 Task: Look for products in the category "Kid's Vitamins & Supplements" from Smarty Pants only.
Action: Mouse moved to (325, 158)
Screenshot: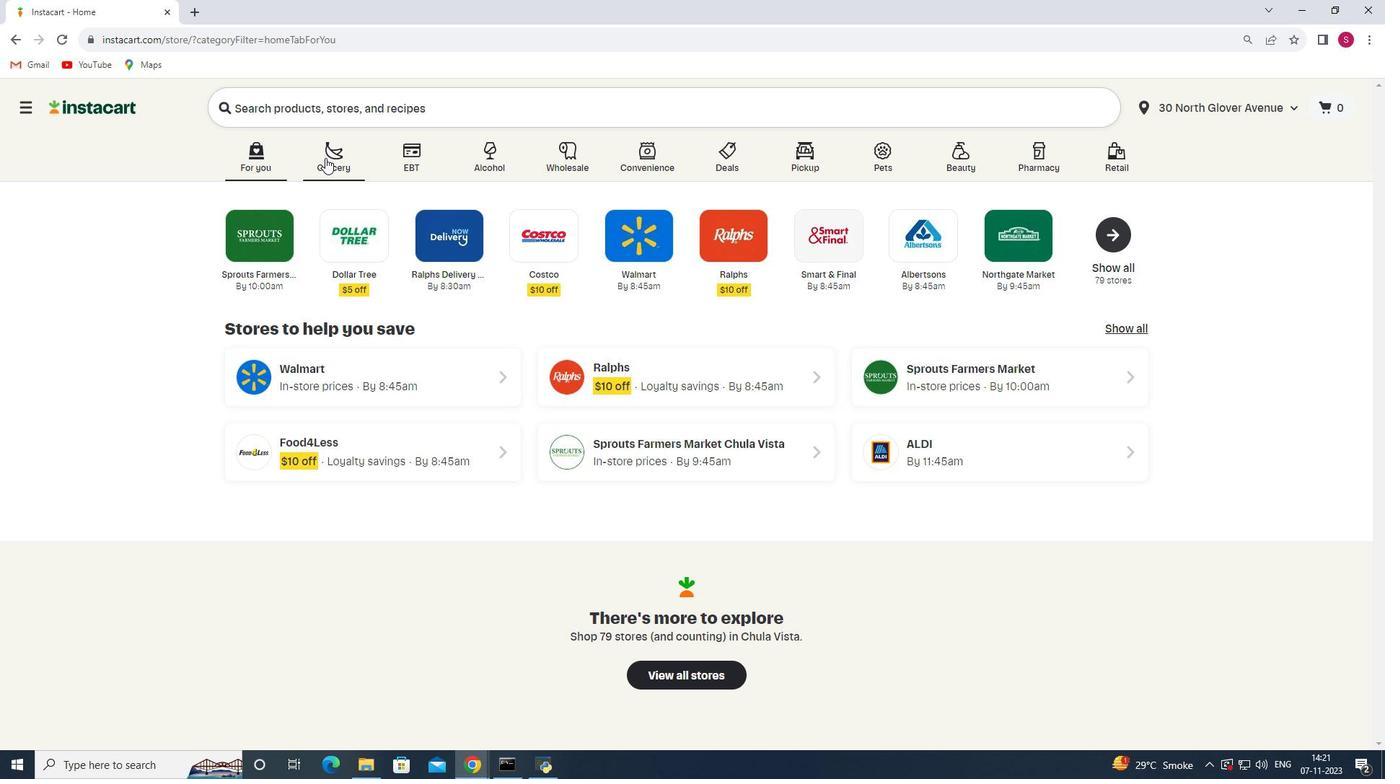 
Action: Mouse pressed left at (325, 158)
Screenshot: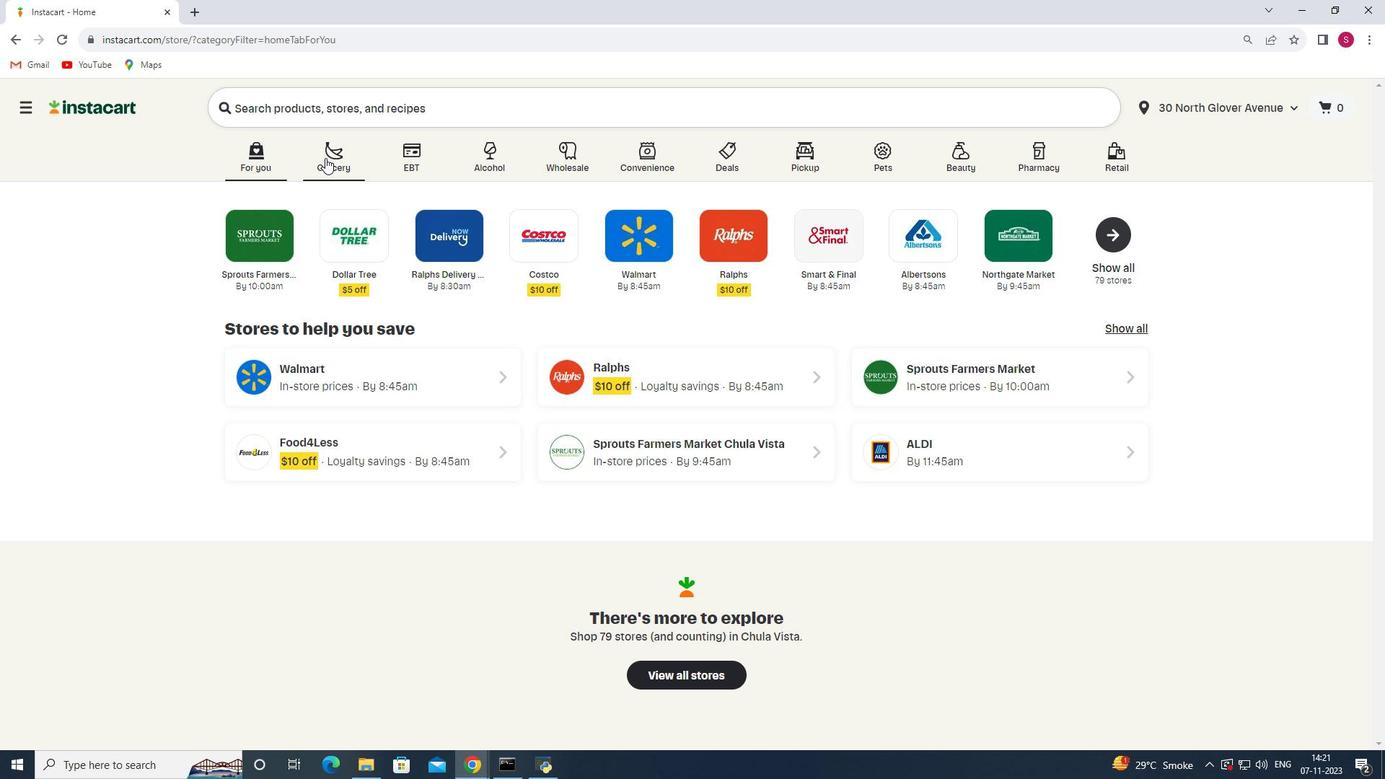 
Action: Mouse moved to (362, 412)
Screenshot: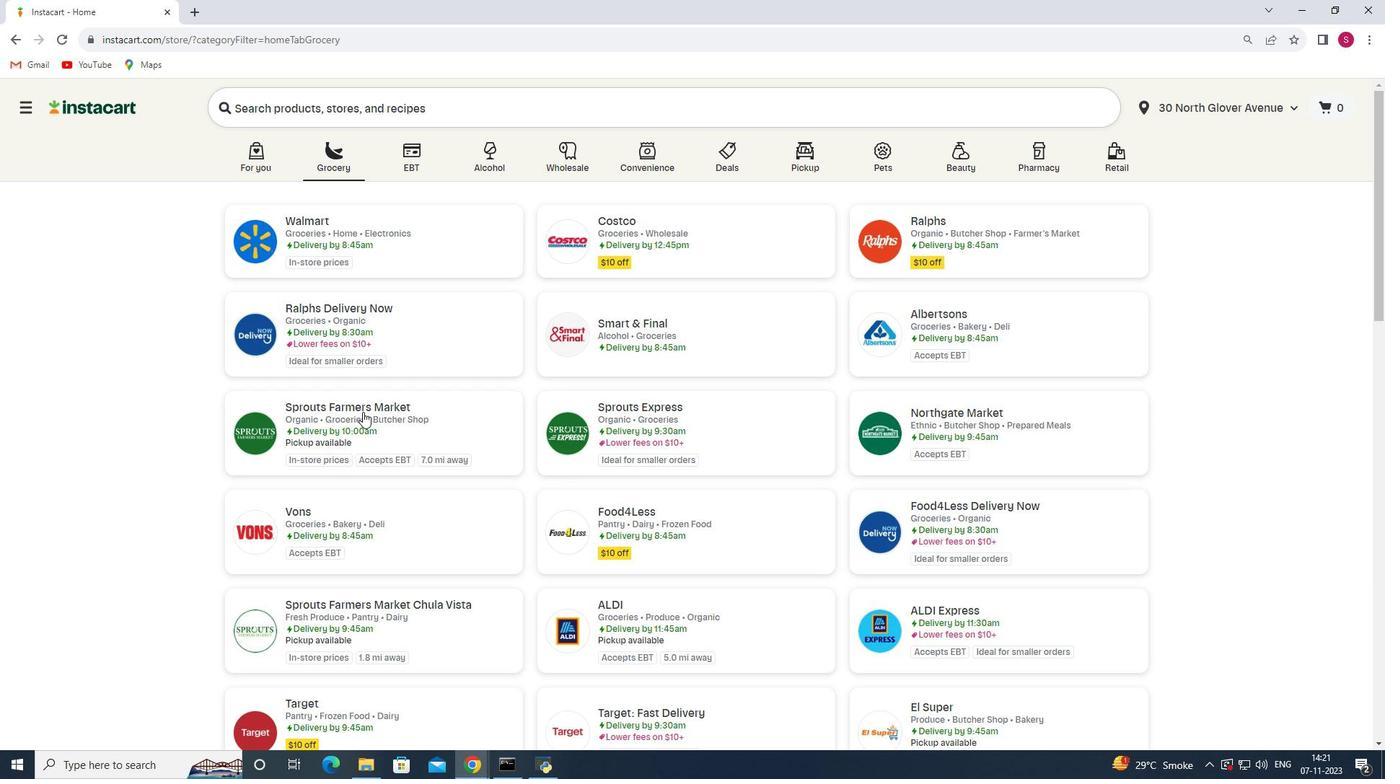 
Action: Mouse pressed left at (362, 412)
Screenshot: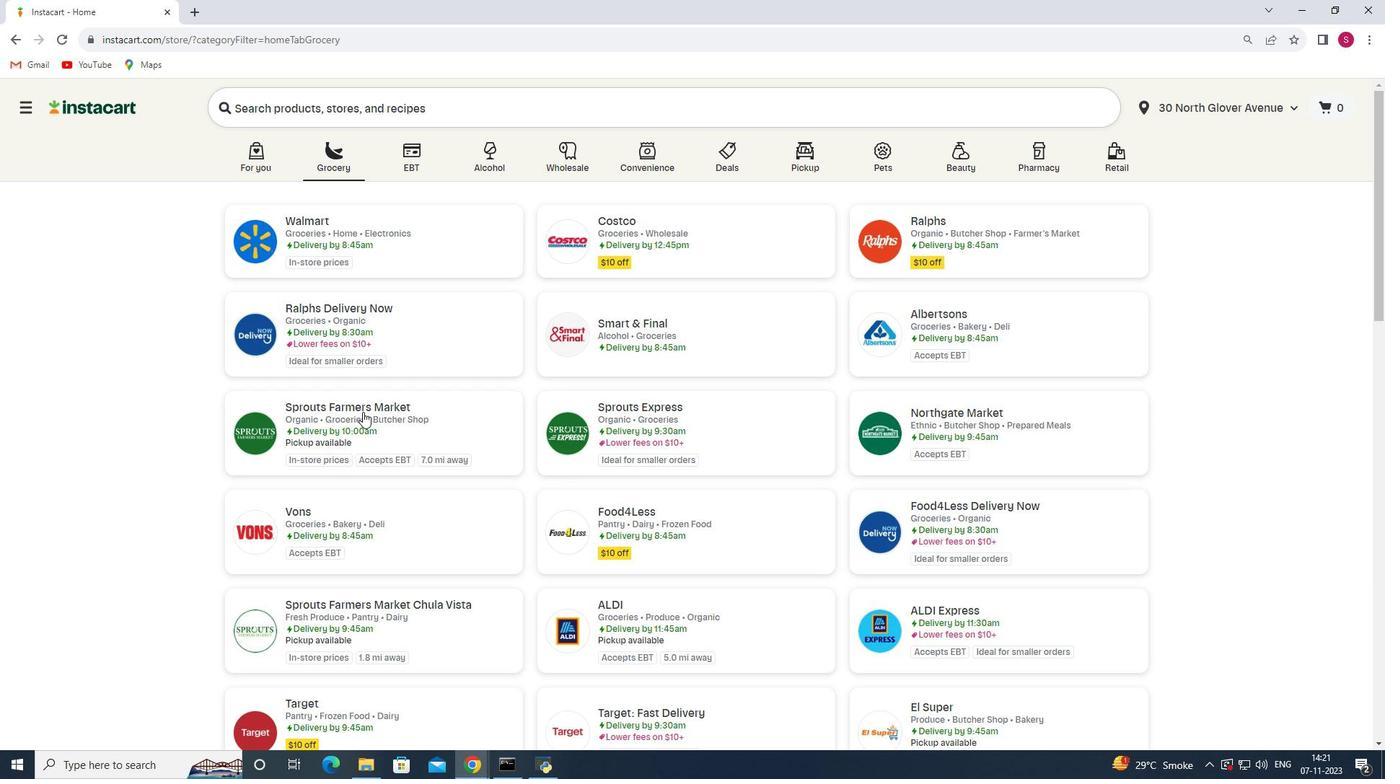 
Action: Mouse moved to (139, 418)
Screenshot: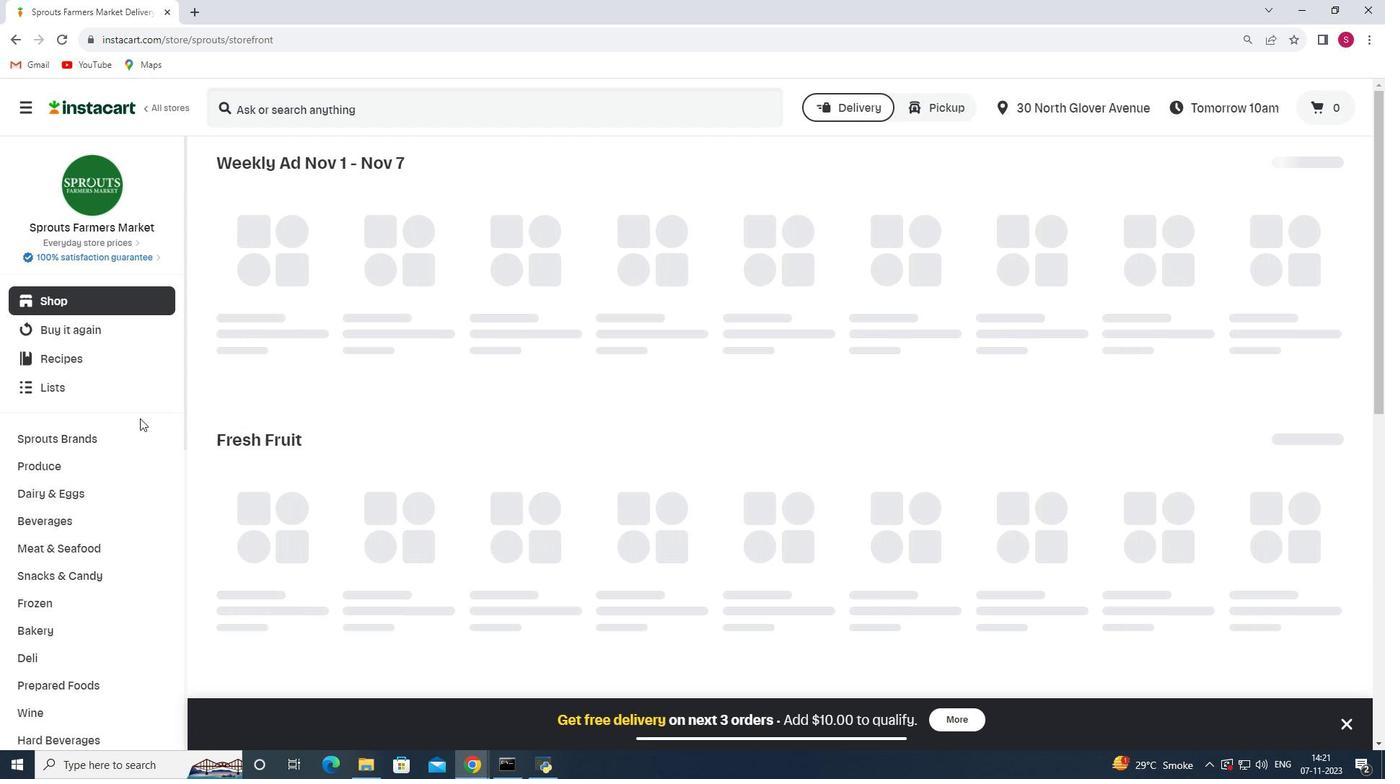 
Action: Mouse scrolled (139, 417) with delta (0, 0)
Screenshot: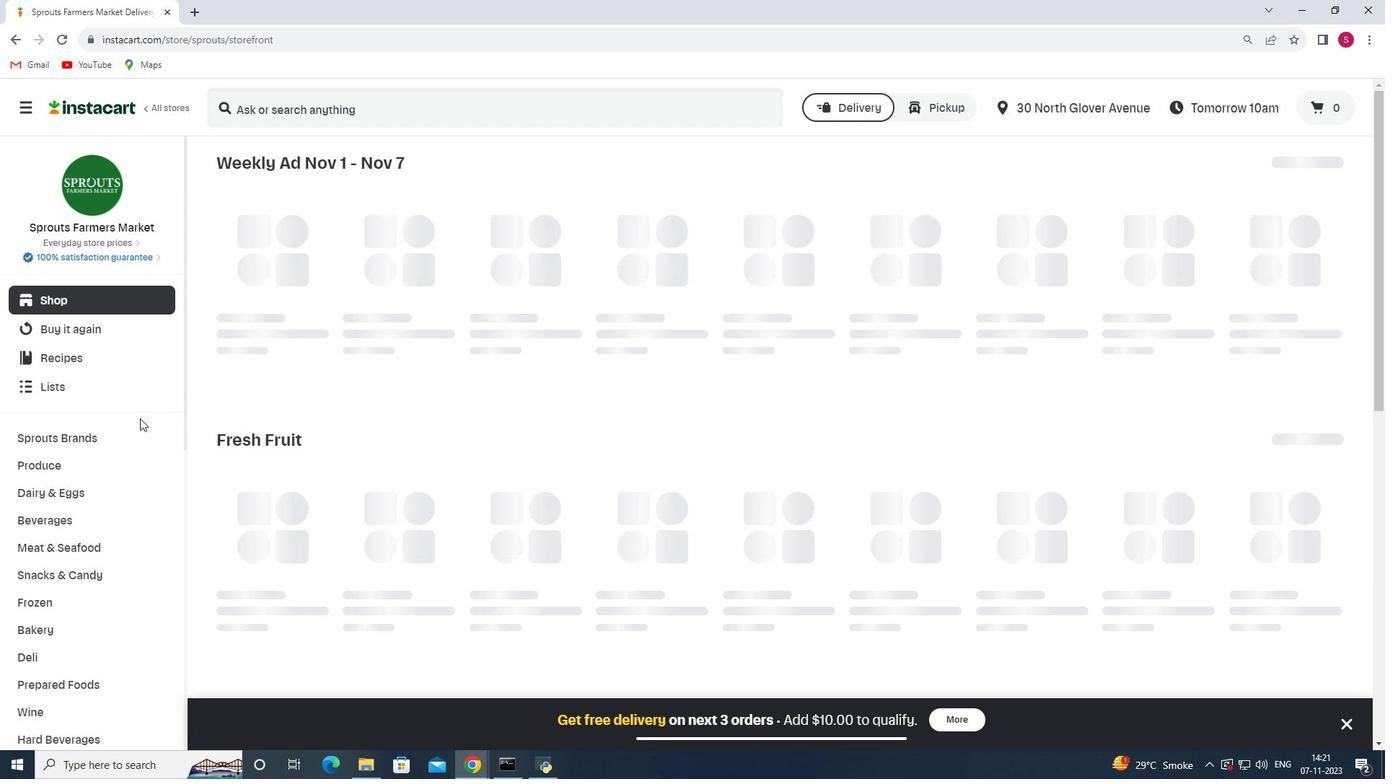 
Action: Mouse scrolled (139, 417) with delta (0, 0)
Screenshot: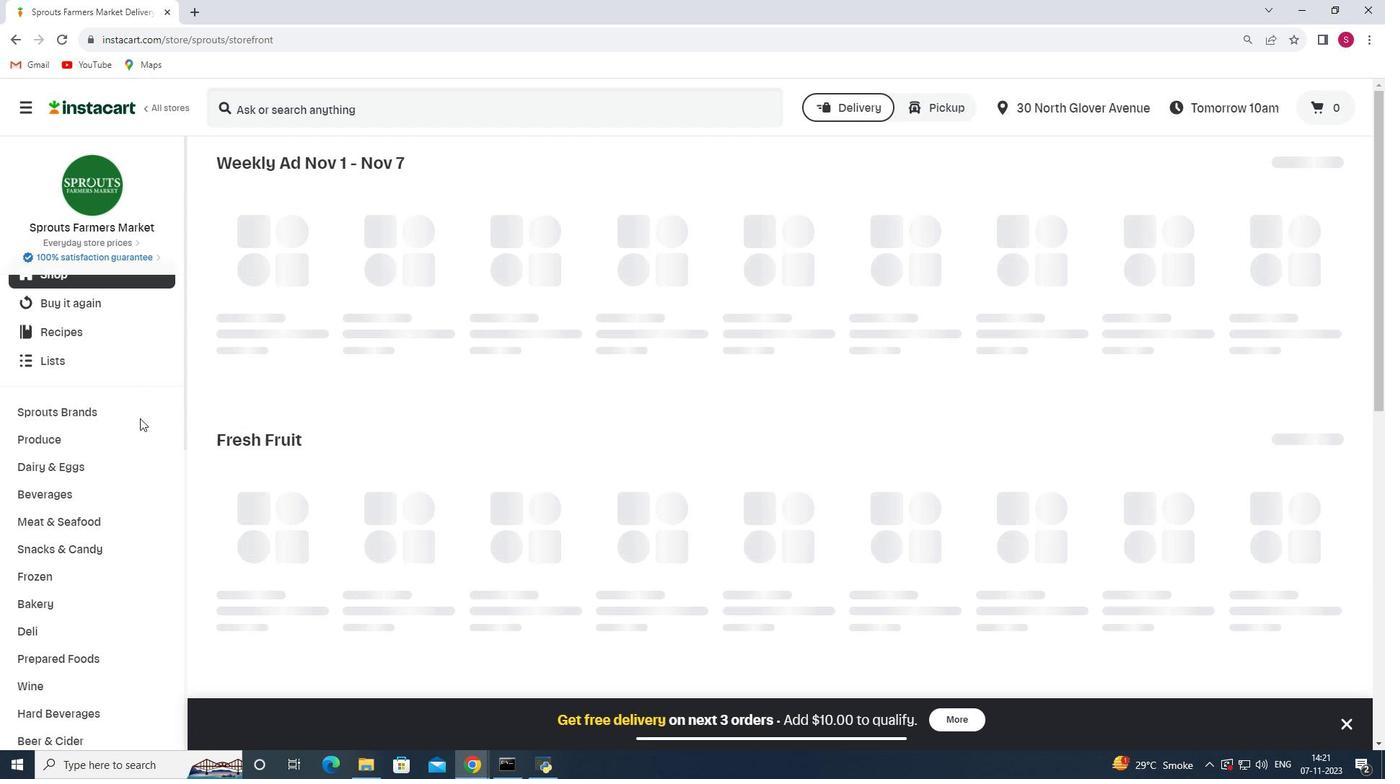 
Action: Mouse scrolled (139, 417) with delta (0, 0)
Screenshot: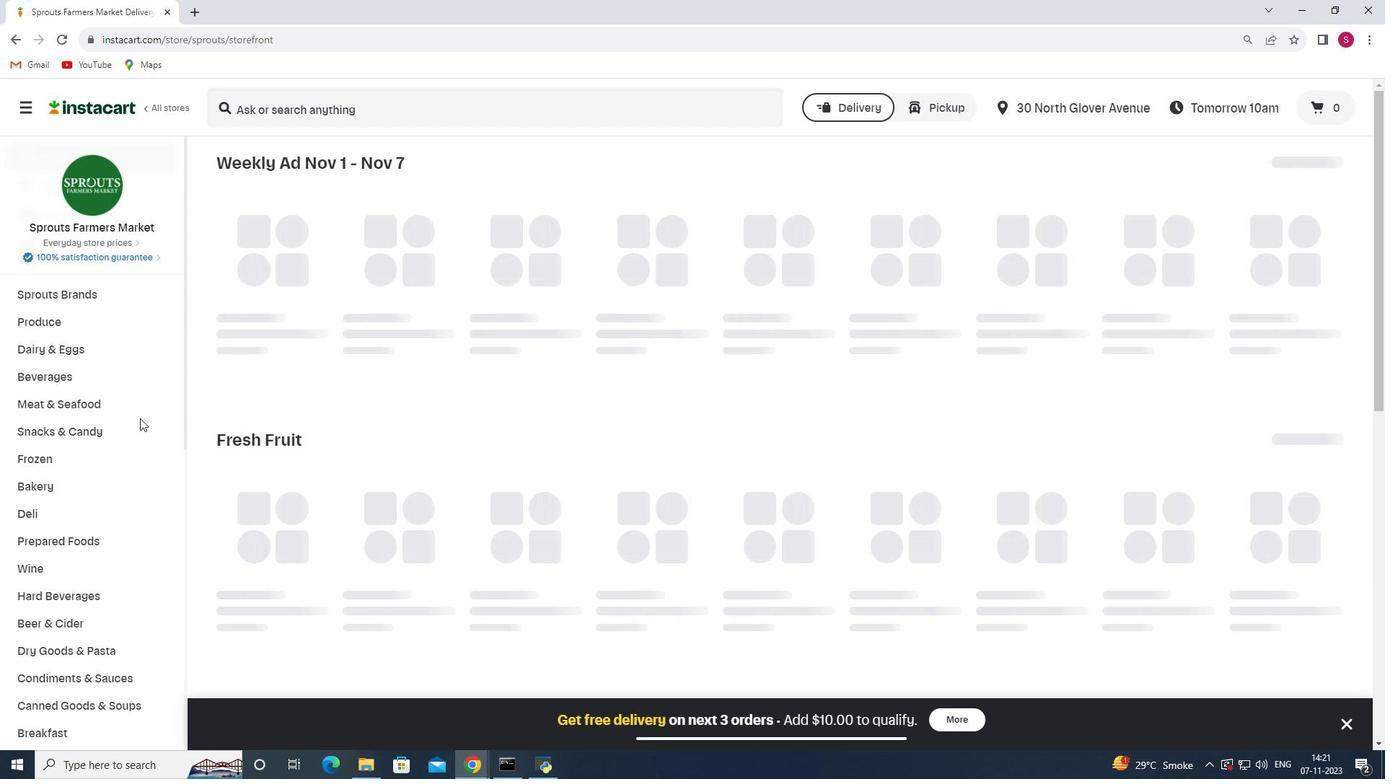
Action: Mouse scrolled (139, 417) with delta (0, 0)
Screenshot: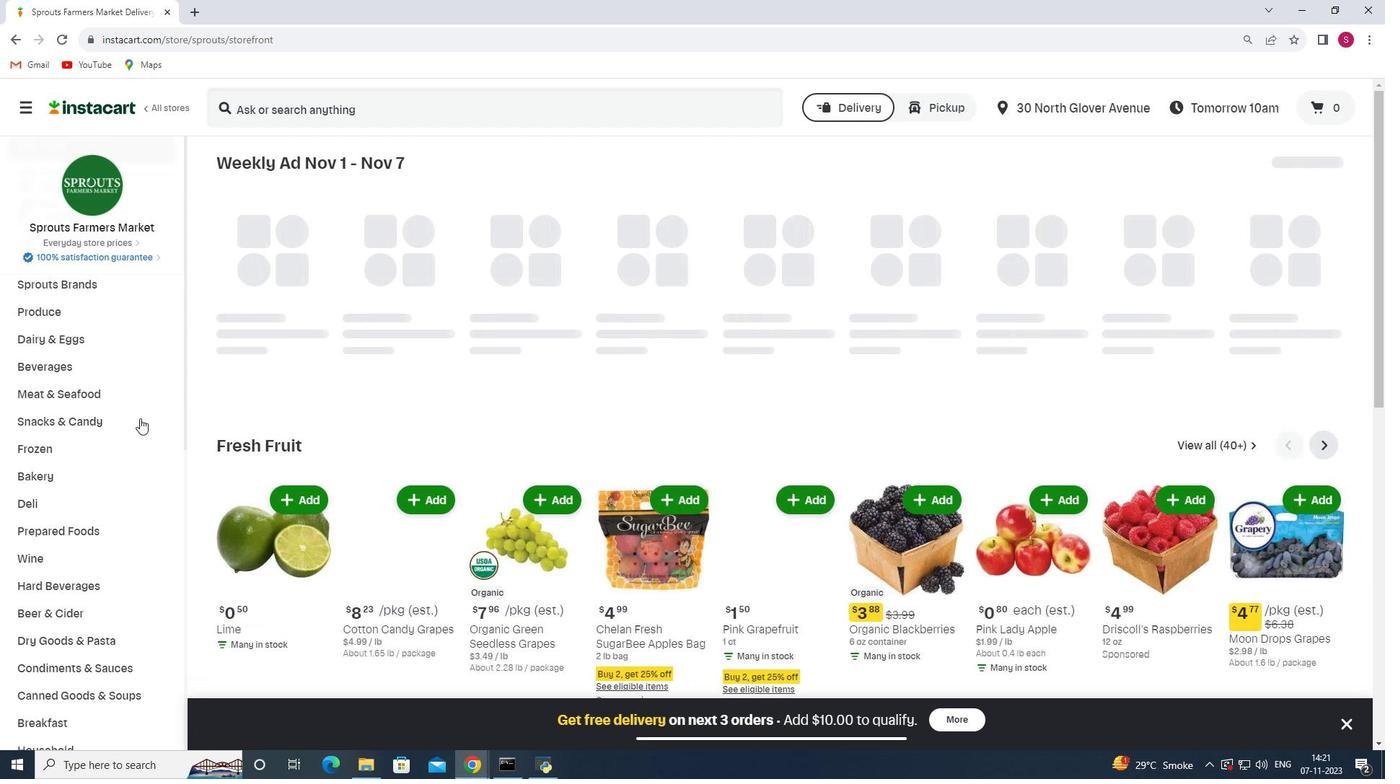 
Action: Mouse scrolled (139, 417) with delta (0, 0)
Screenshot: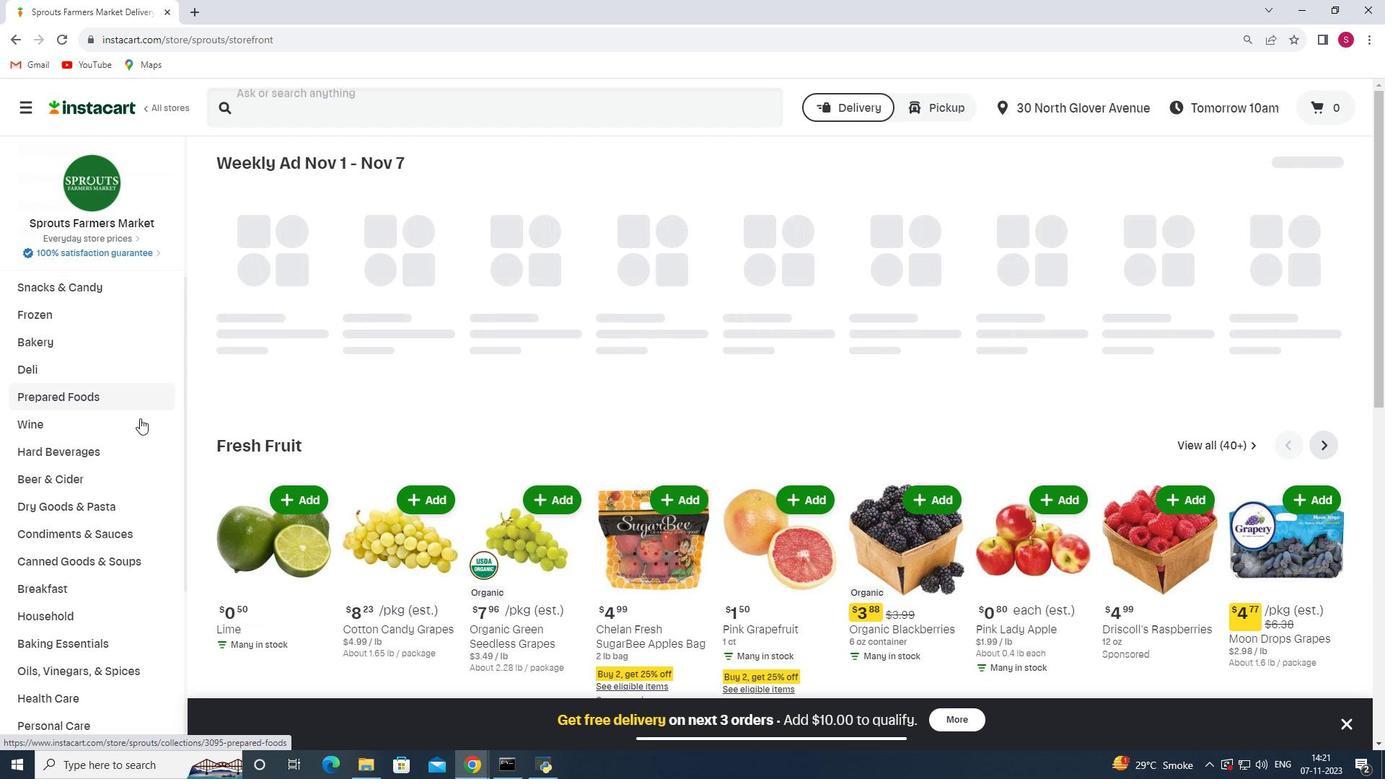 
Action: Mouse scrolled (139, 417) with delta (0, 0)
Screenshot: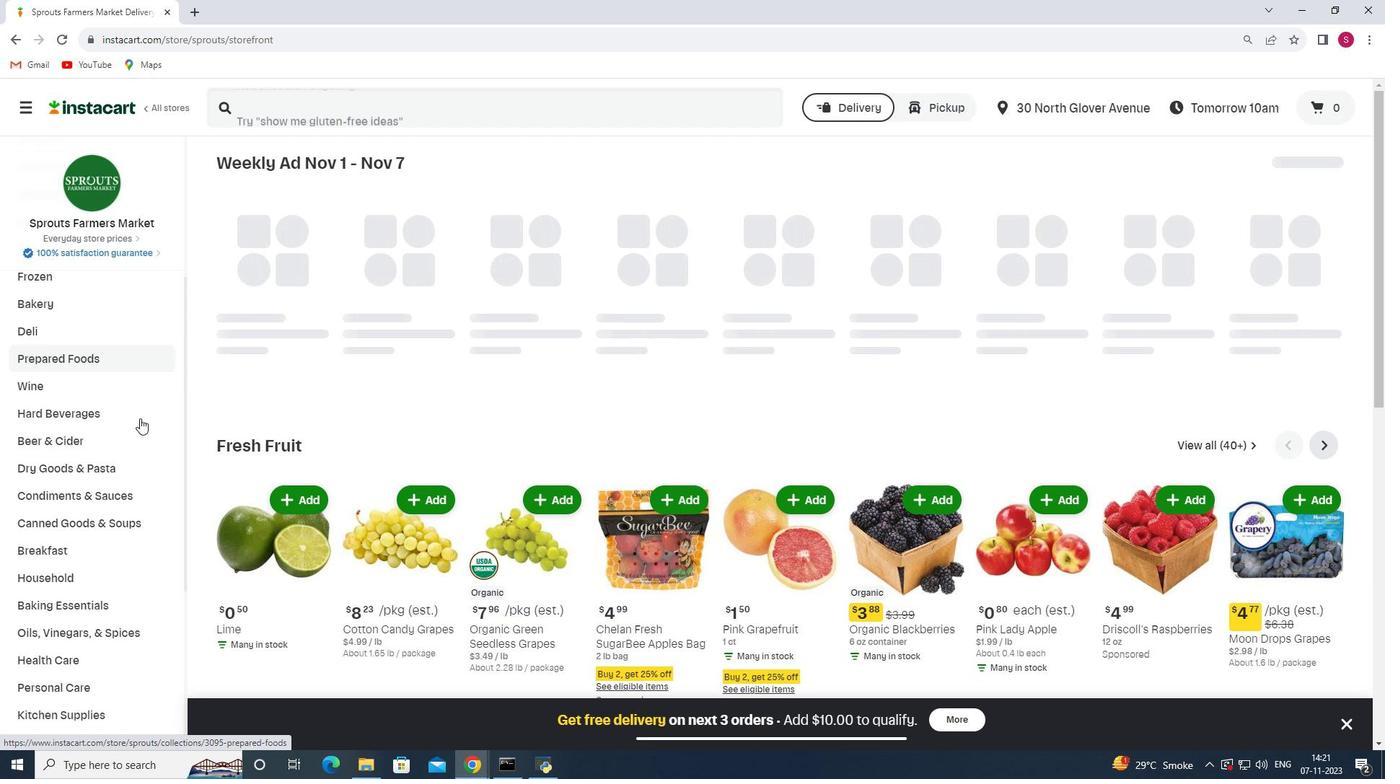 
Action: Mouse moved to (132, 422)
Screenshot: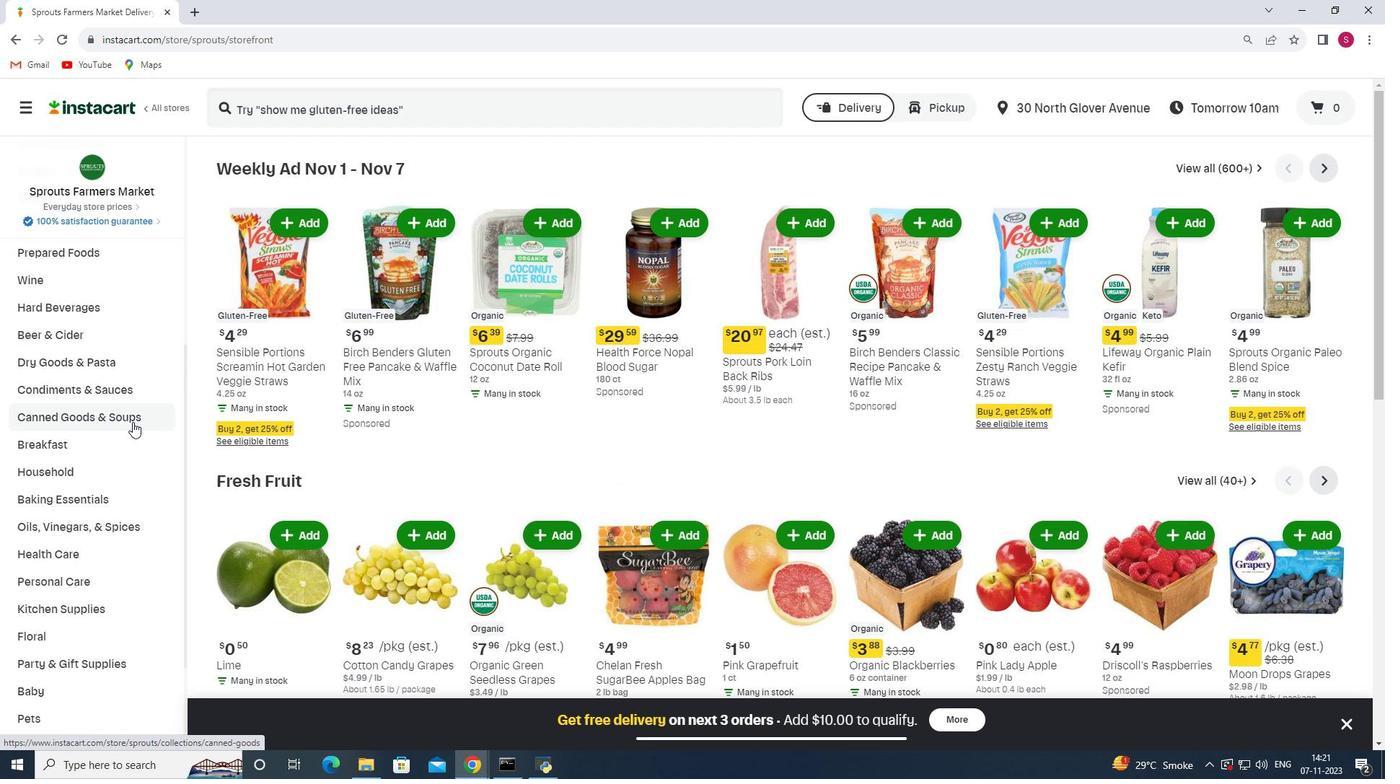 
Action: Mouse scrolled (132, 421) with delta (0, 0)
Screenshot: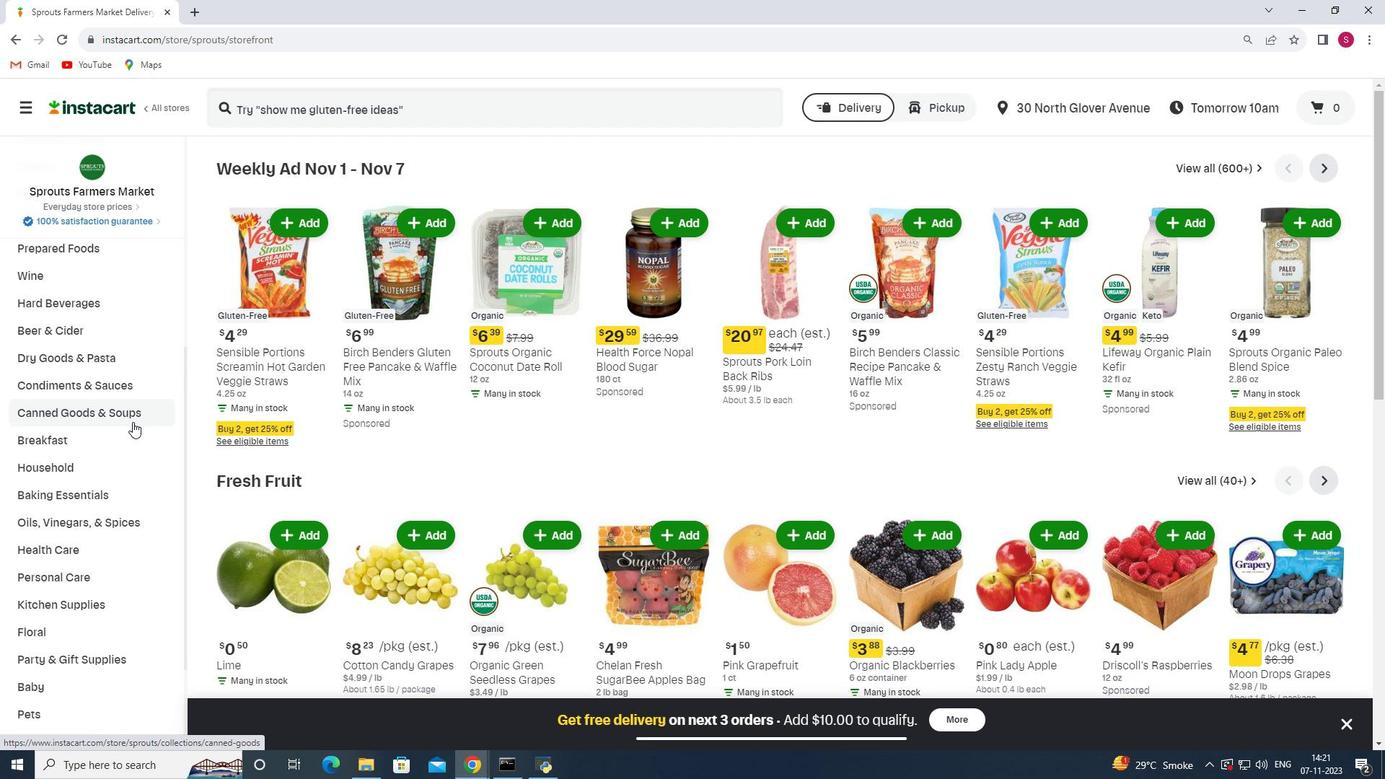 
Action: Mouse moved to (82, 492)
Screenshot: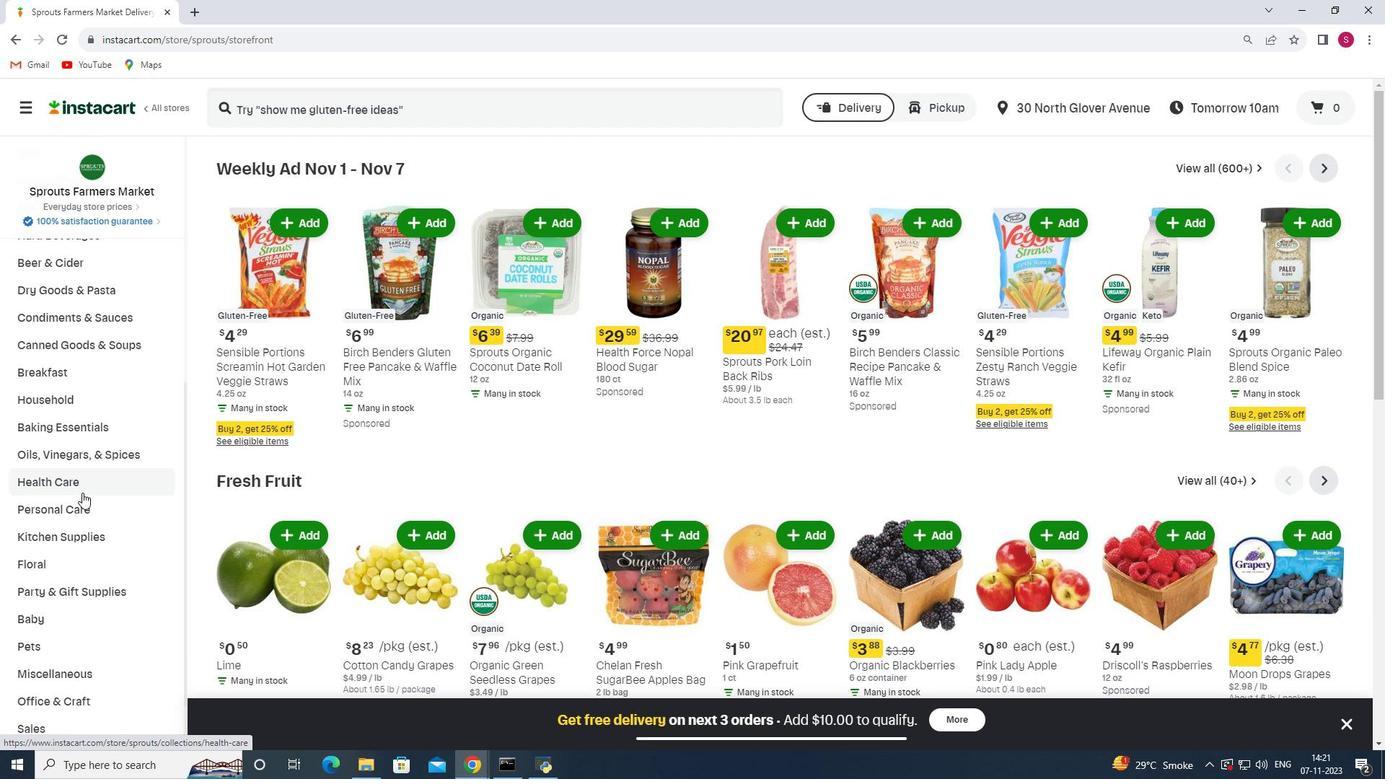 
Action: Mouse pressed left at (82, 492)
Screenshot: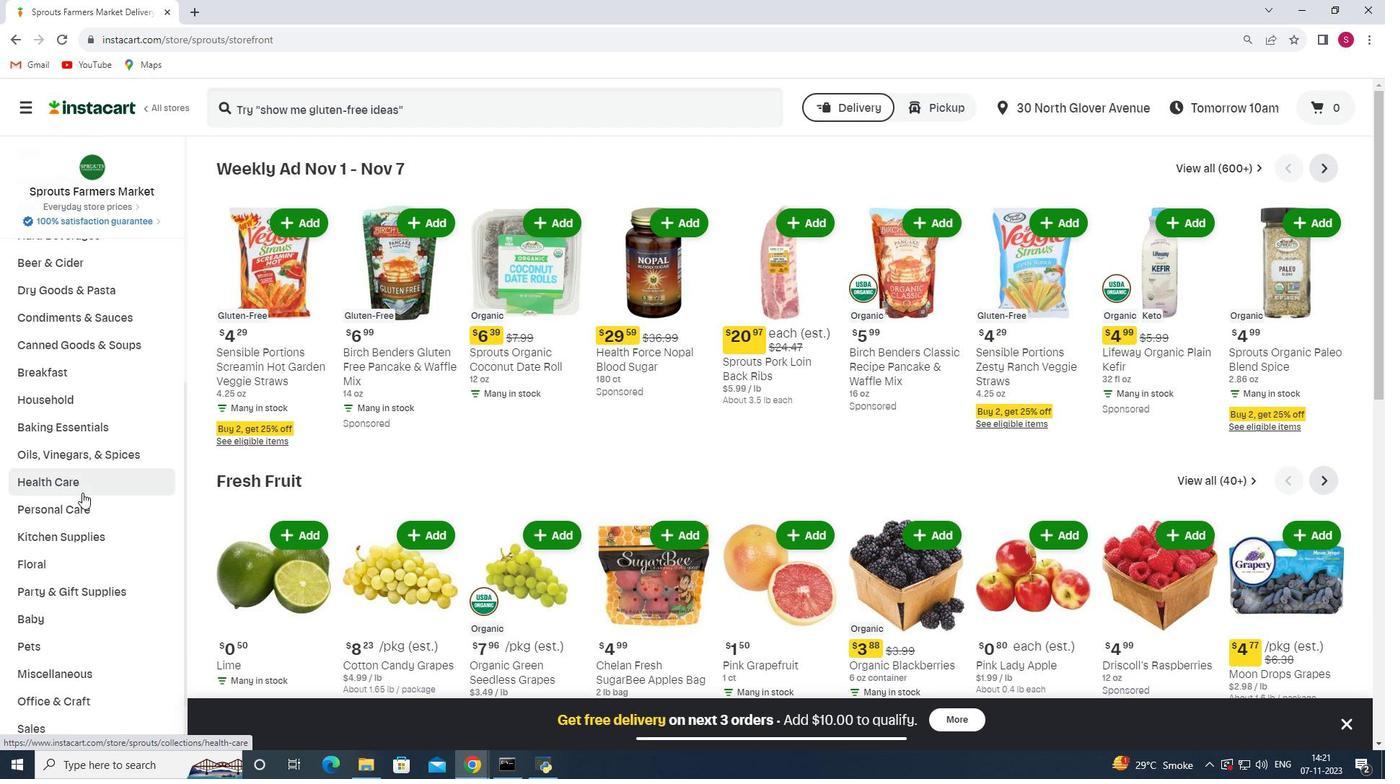 
Action: Mouse moved to (502, 209)
Screenshot: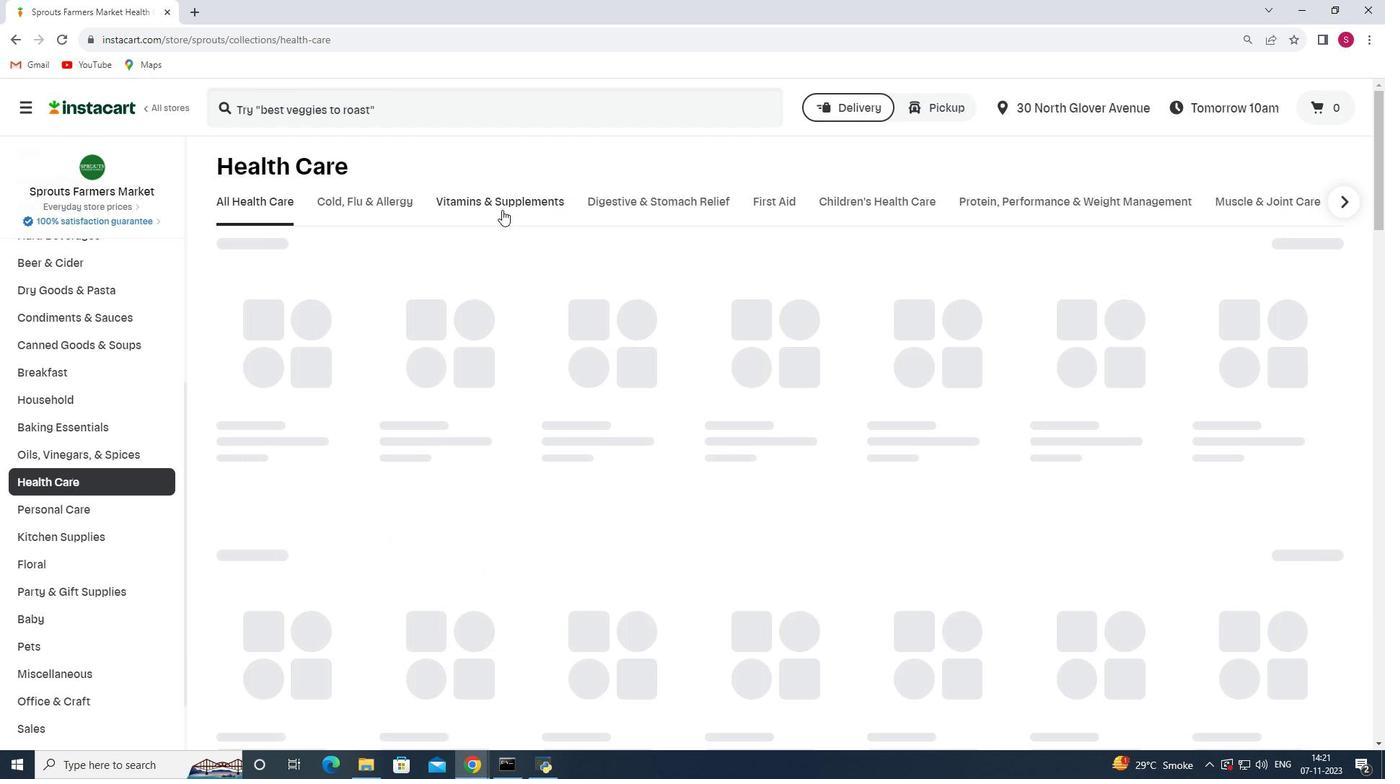 
Action: Mouse pressed left at (502, 209)
Screenshot: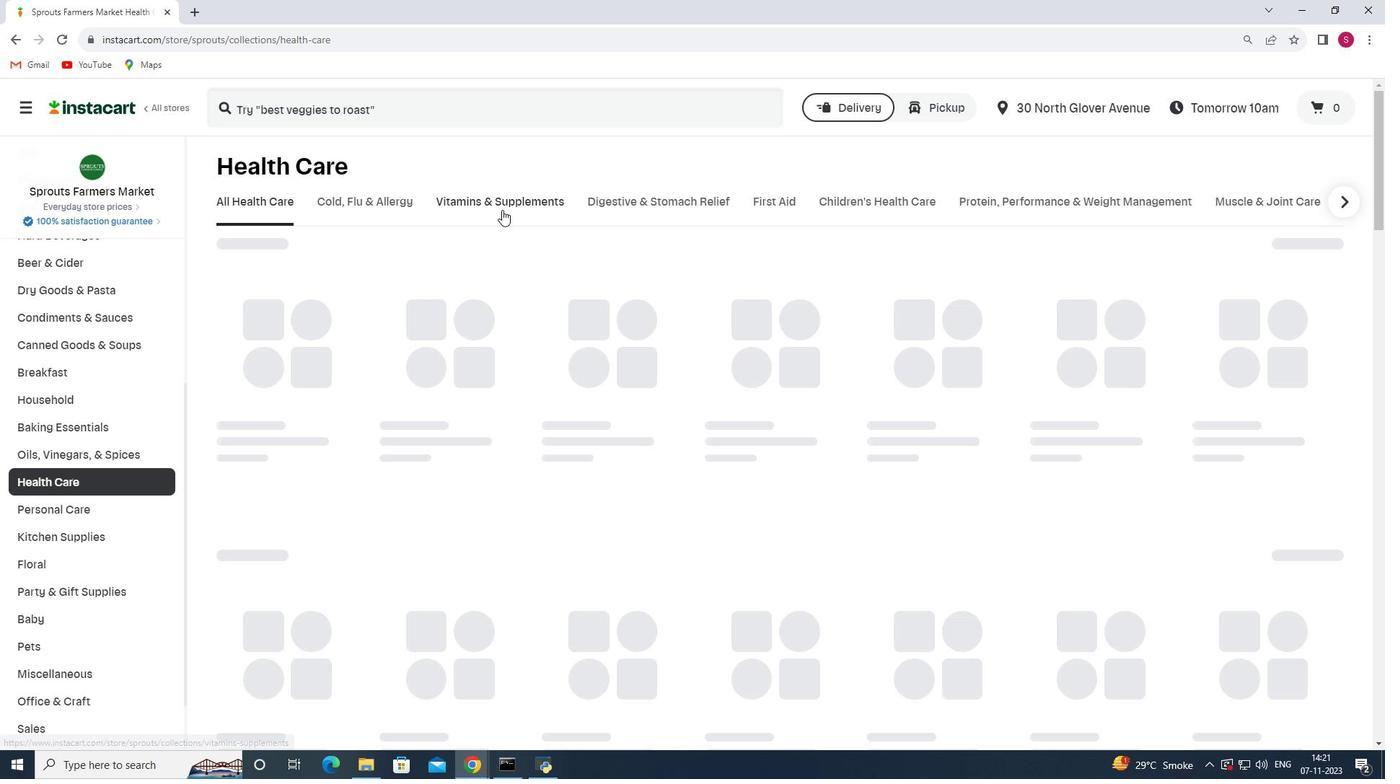 
Action: Mouse moved to (878, 267)
Screenshot: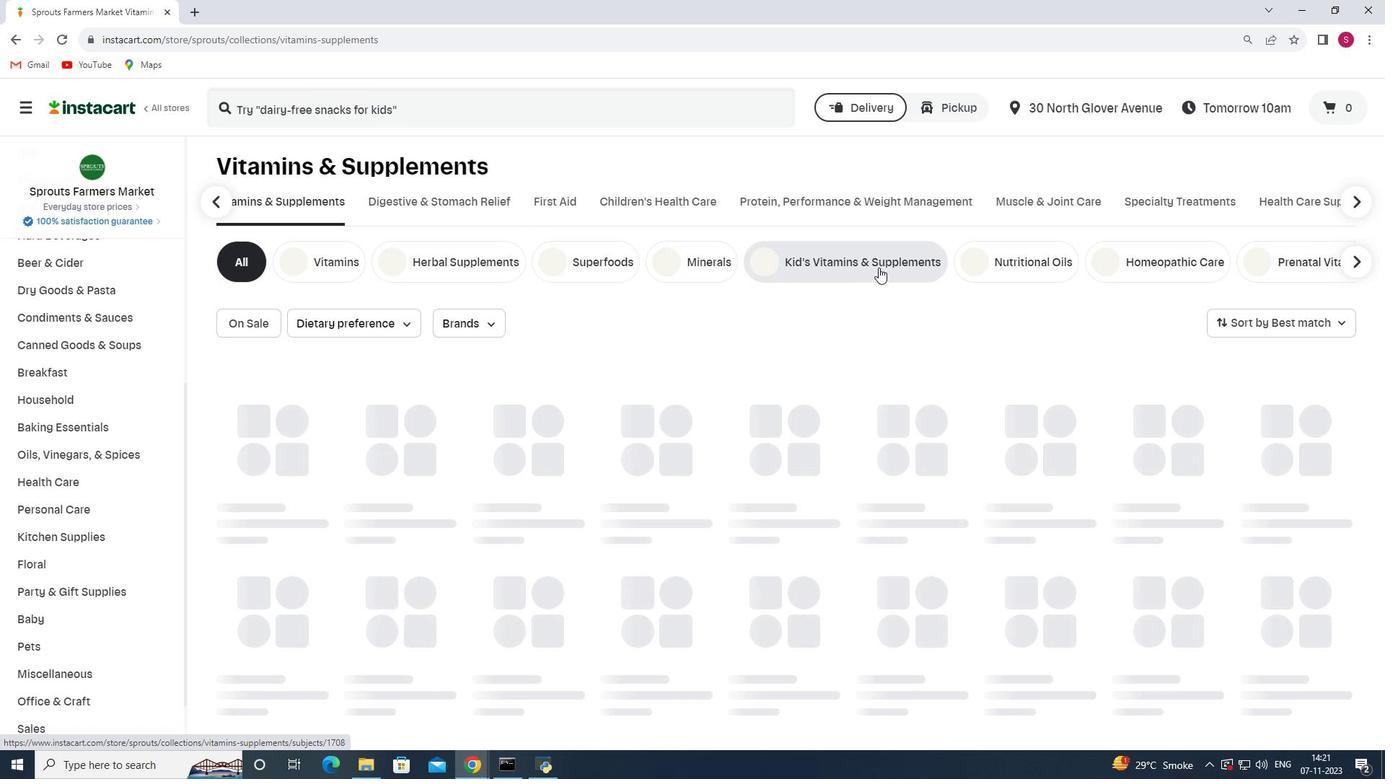 
Action: Mouse pressed left at (878, 267)
Screenshot: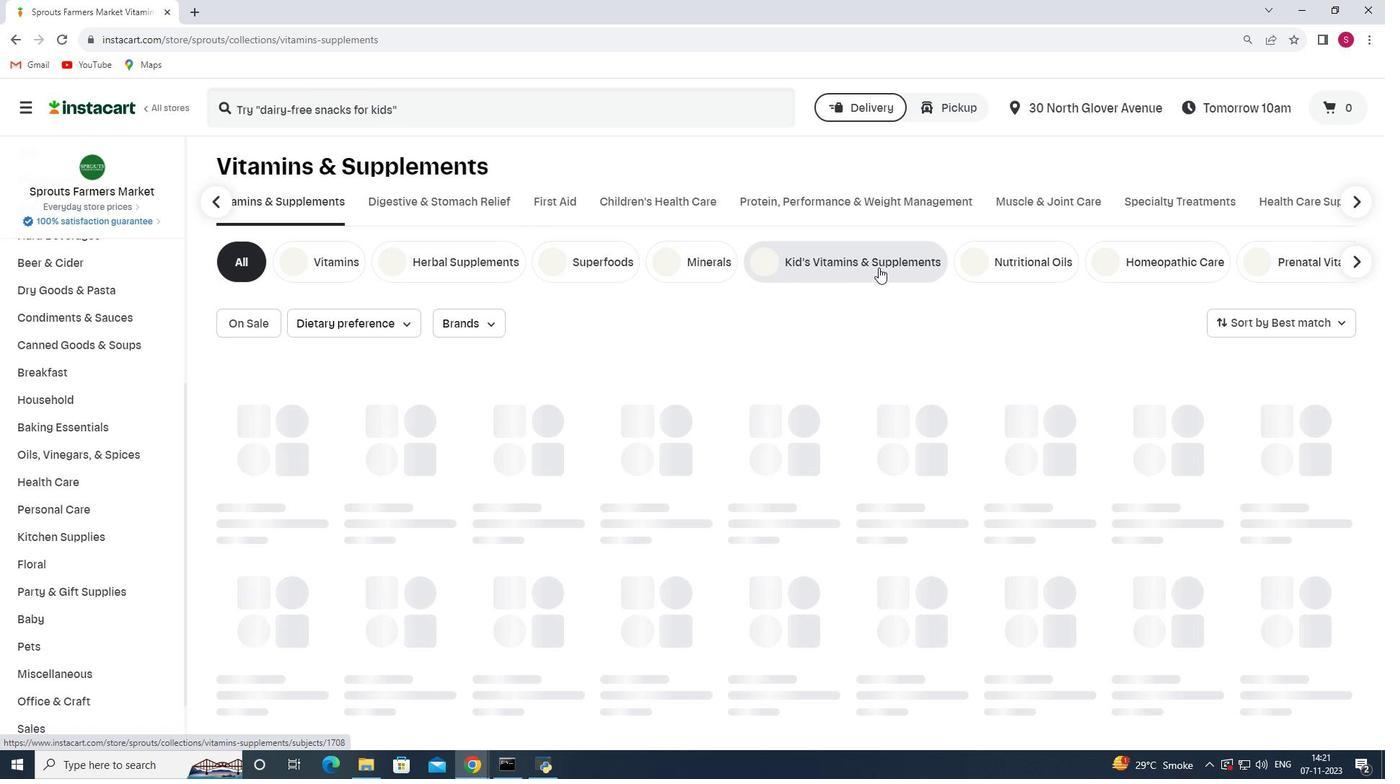 
Action: Mouse moved to (350, 324)
Screenshot: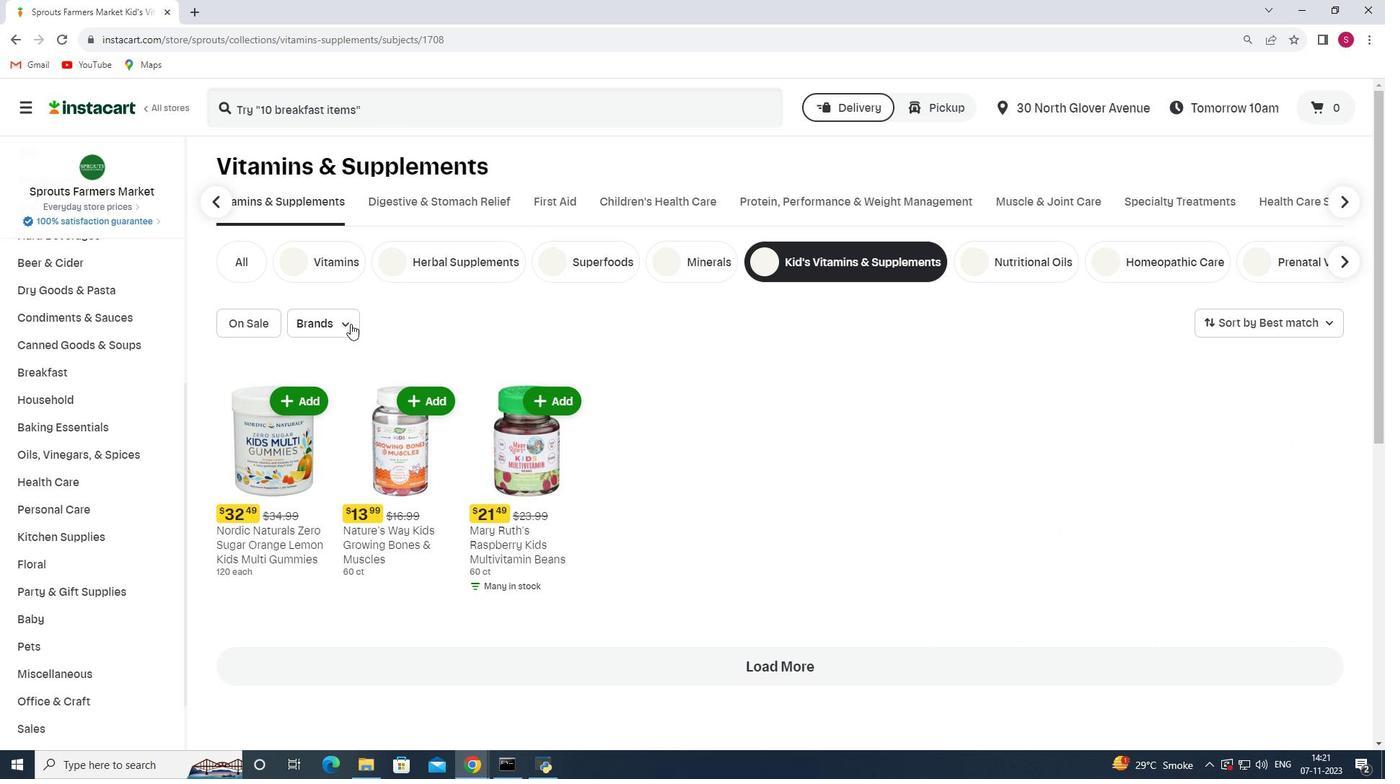 
Action: Mouse pressed left at (350, 324)
Screenshot: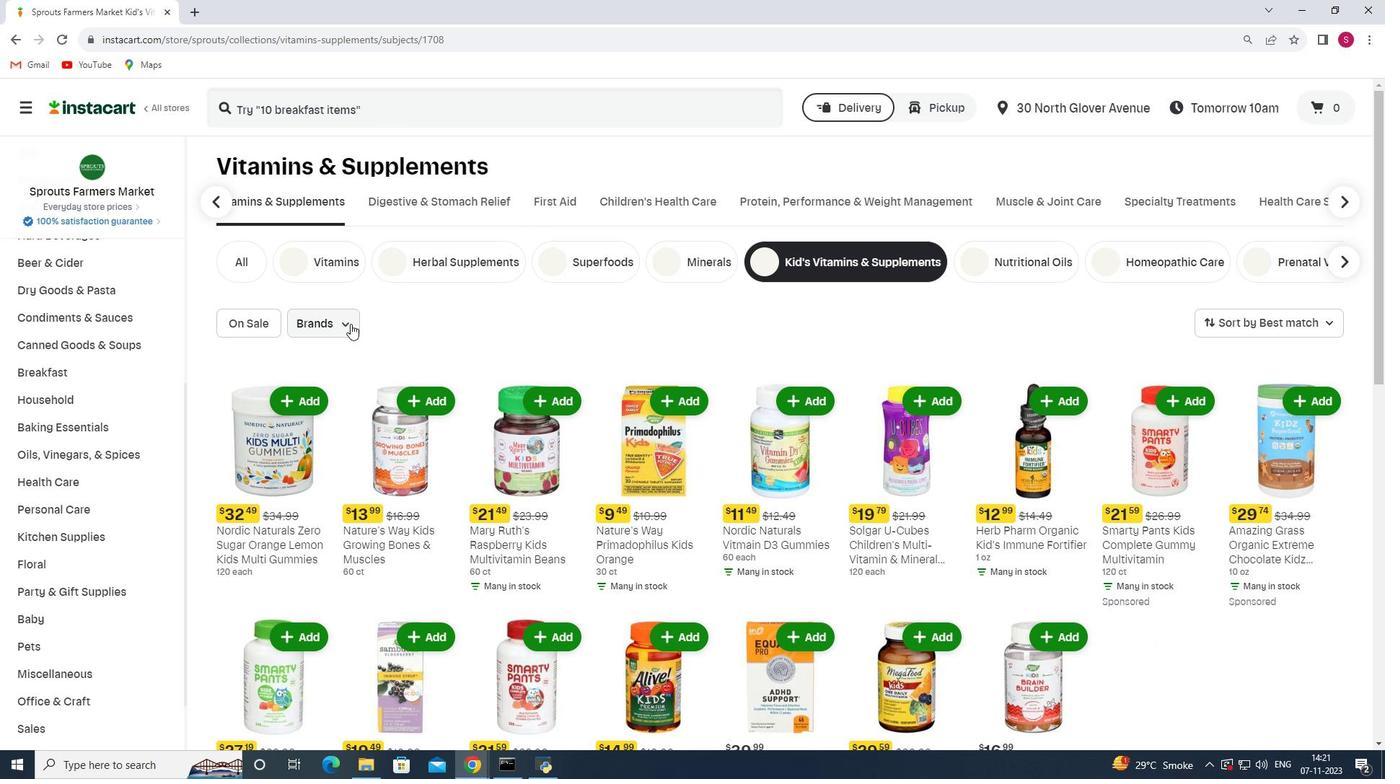 
Action: Mouse moved to (316, 435)
Screenshot: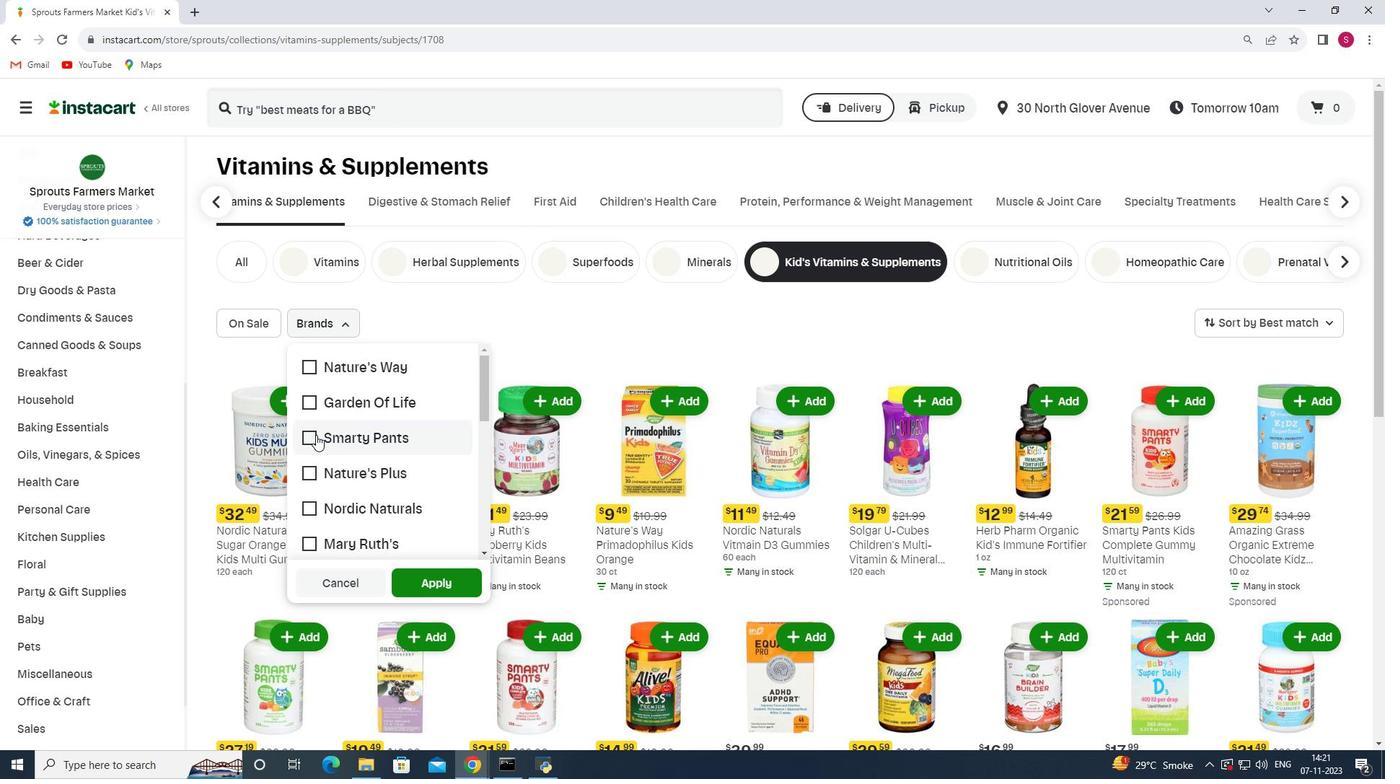 
Action: Mouse pressed left at (316, 435)
Screenshot: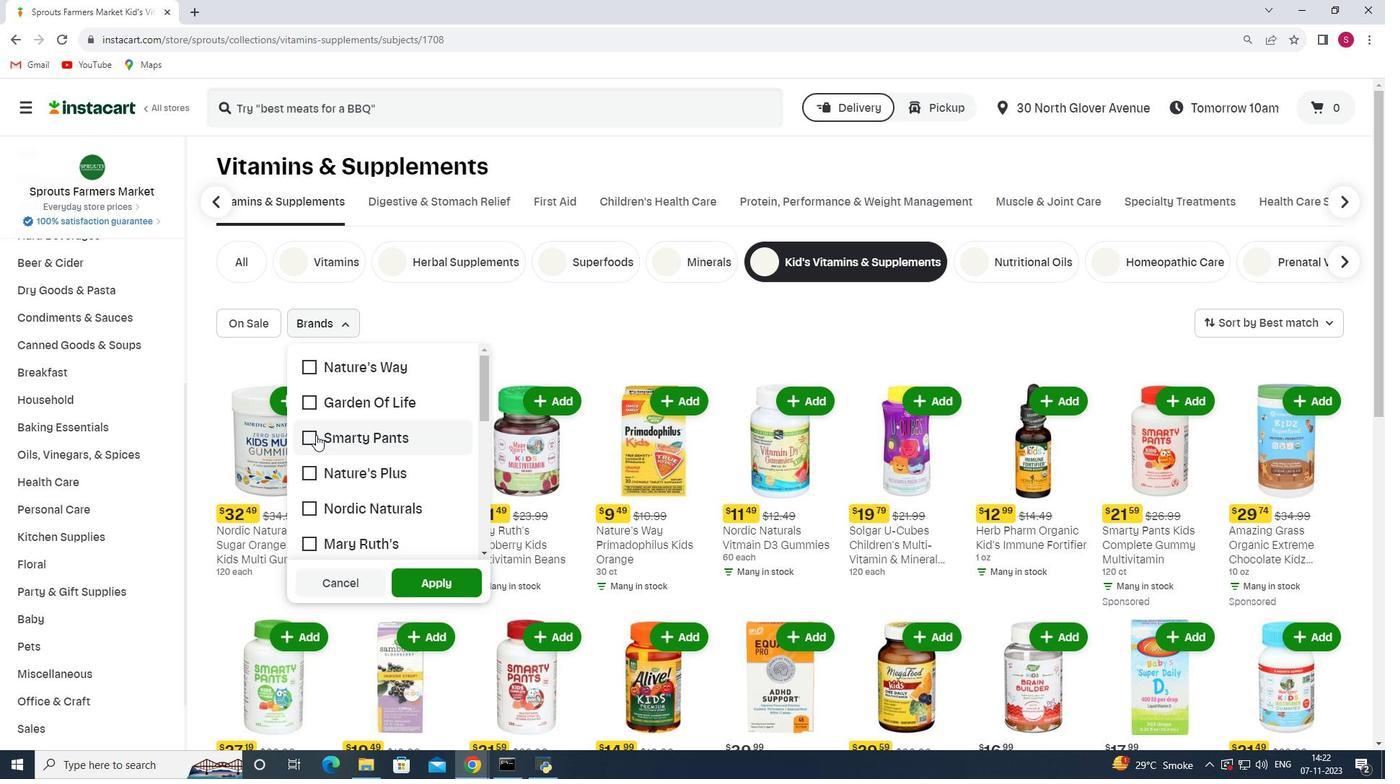 
Action: Mouse moved to (449, 578)
Screenshot: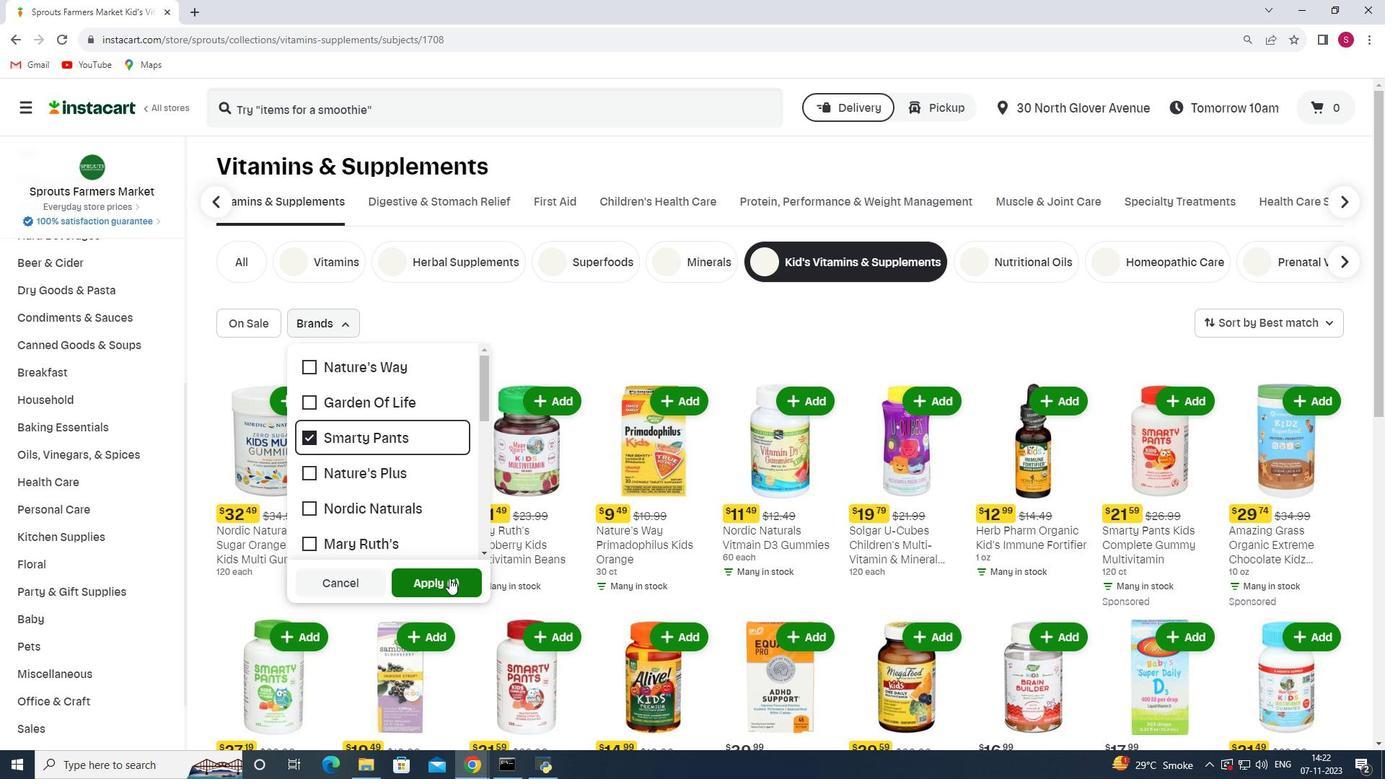 
Action: Mouse pressed left at (449, 578)
Screenshot: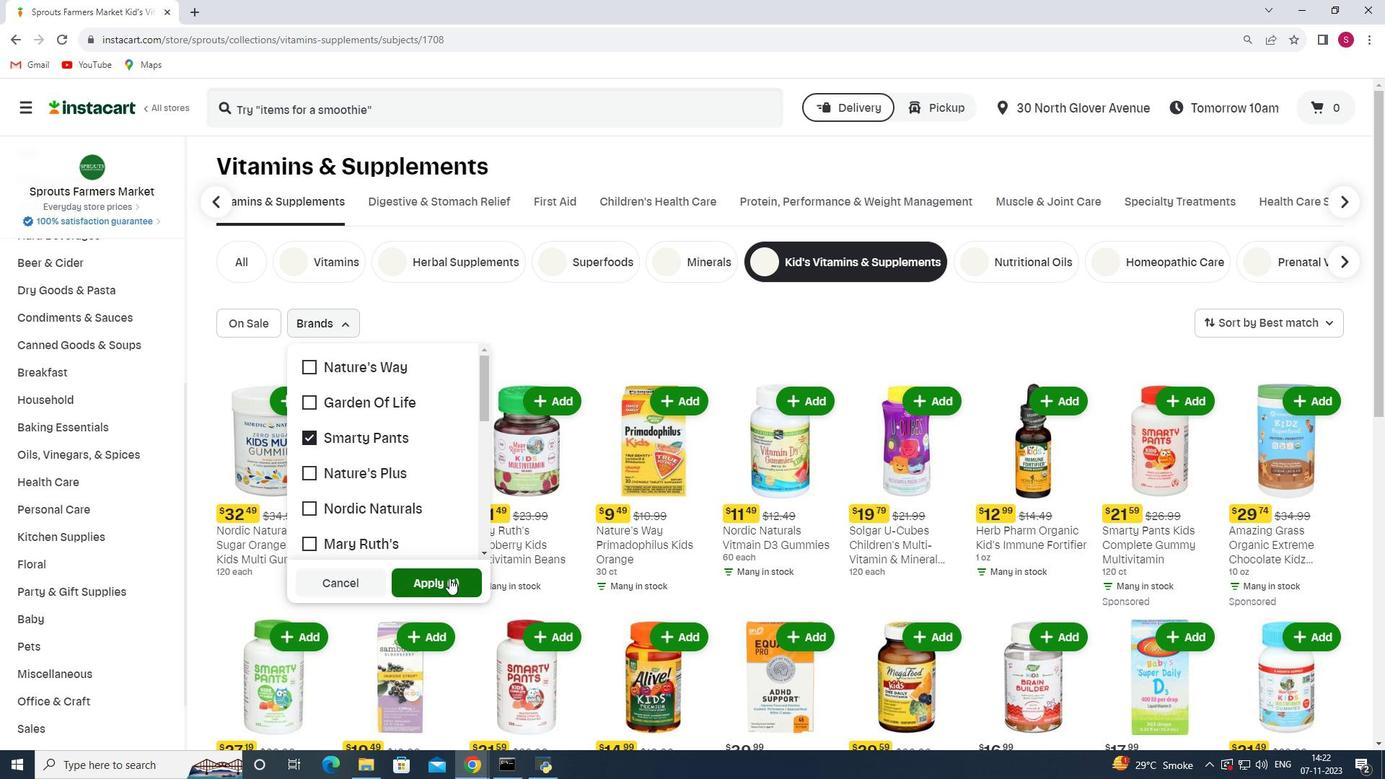 
